 Task: Change text font to lexend.
Action: Mouse moved to (467, 330)
Screenshot: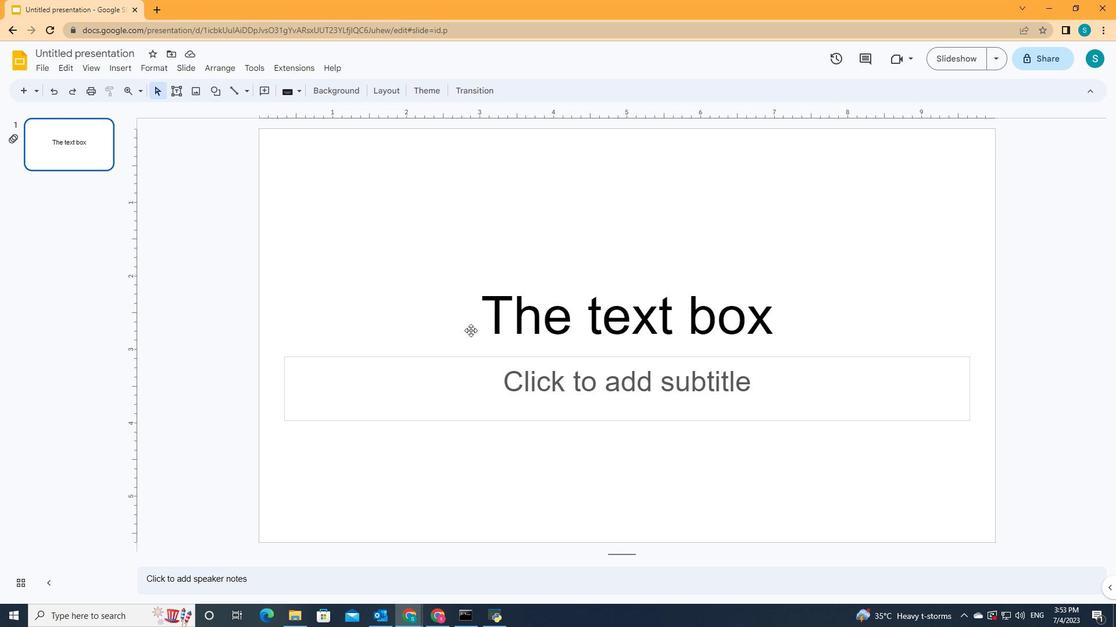 
Action: Mouse pressed left at (467, 330)
Screenshot: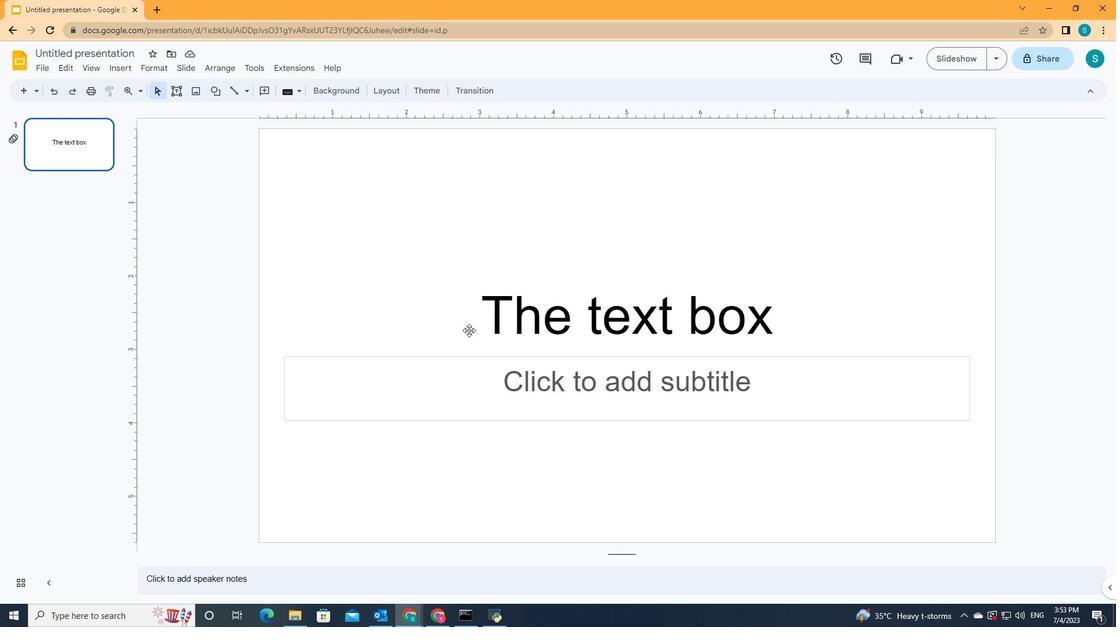 
Action: Mouse moved to (471, 307)
Screenshot: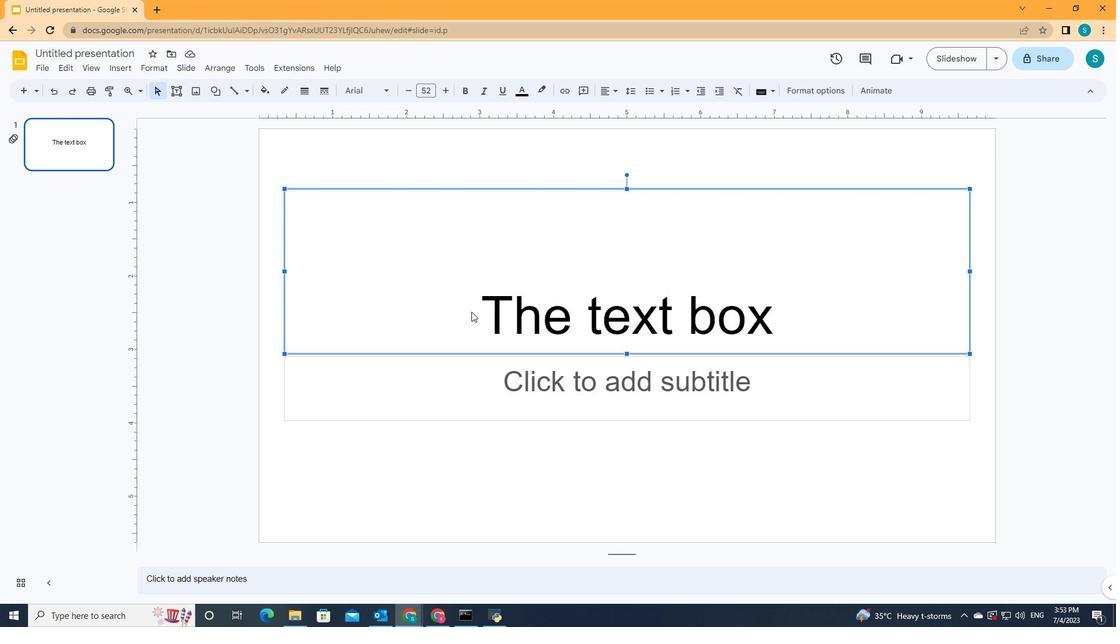 
Action: Mouse pressed left at (471, 307)
Screenshot: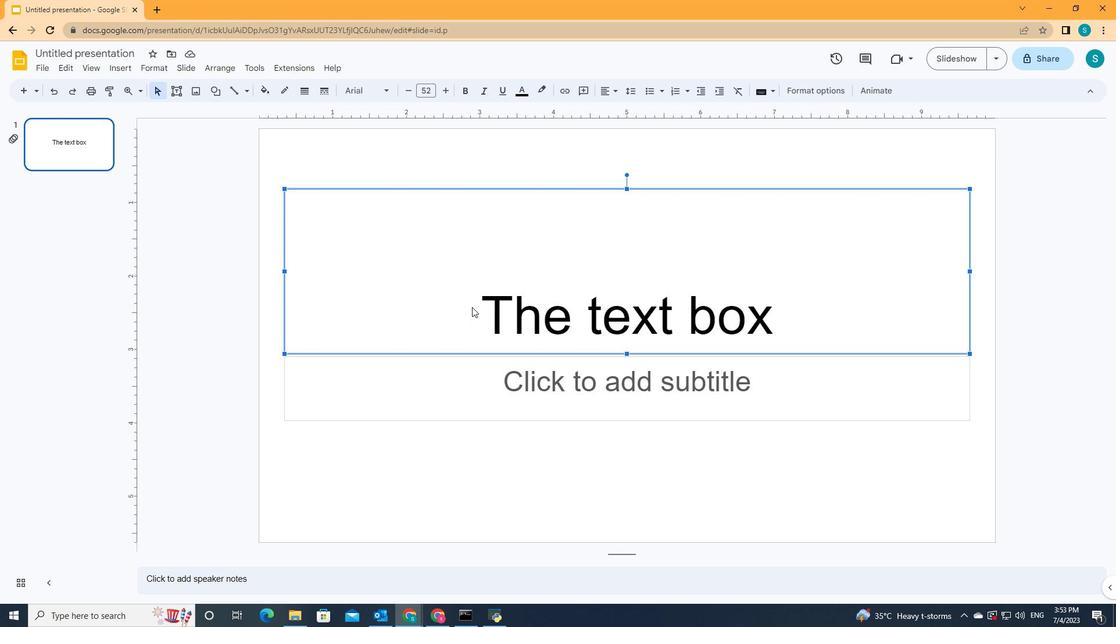 
Action: Mouse pressed left at (471, 307)
Screenshot: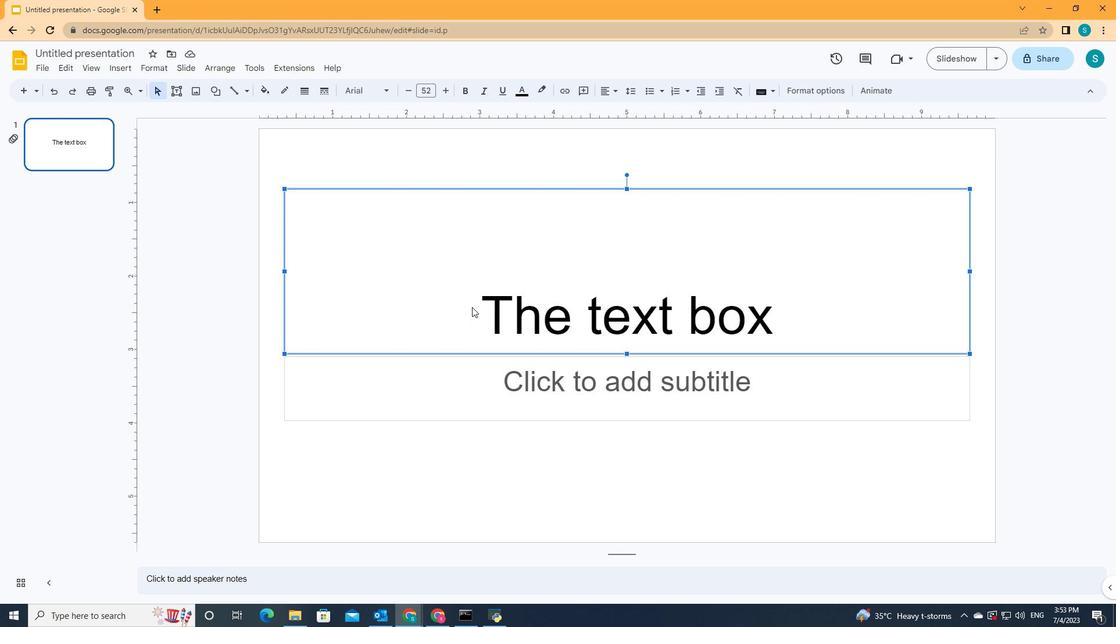 
Action: Key pressed ctrl+A
Screenshot: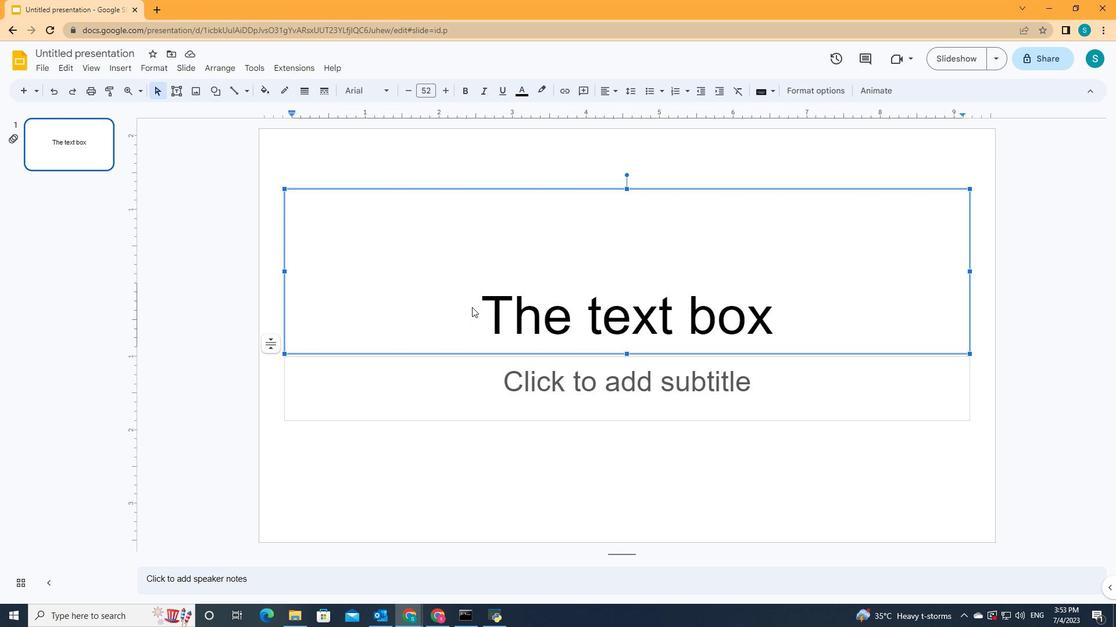 
Action: Mouse moved to (386, 91)
Screenshot: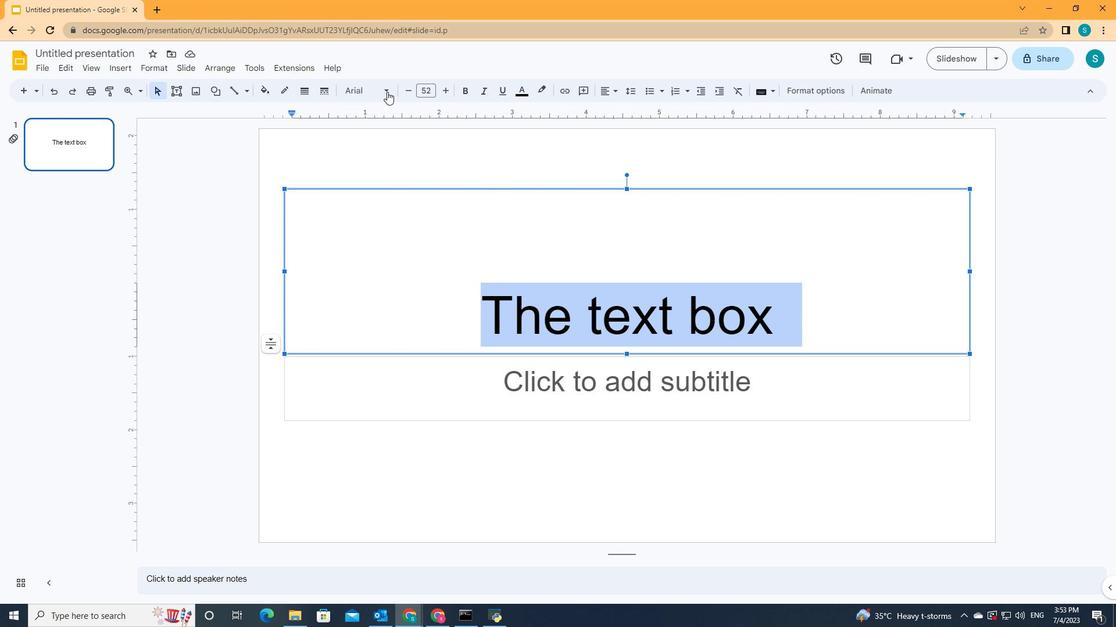 
Action: Mouse pressed left at (386, 91)
Screenshot: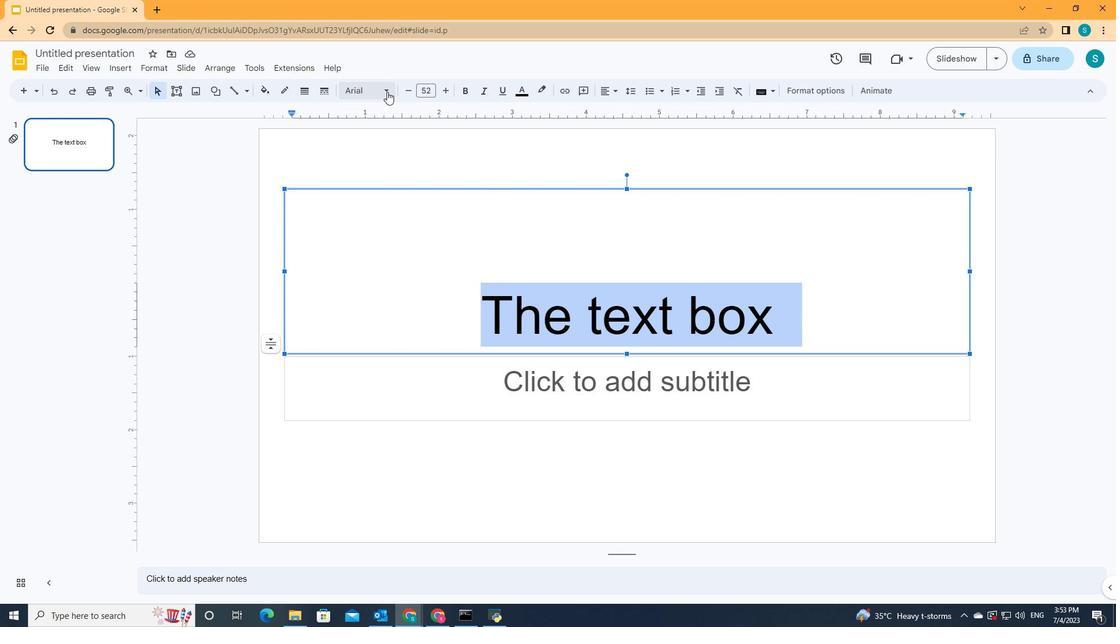 
Action: Mouse moved to (384, 491)
Screenshot: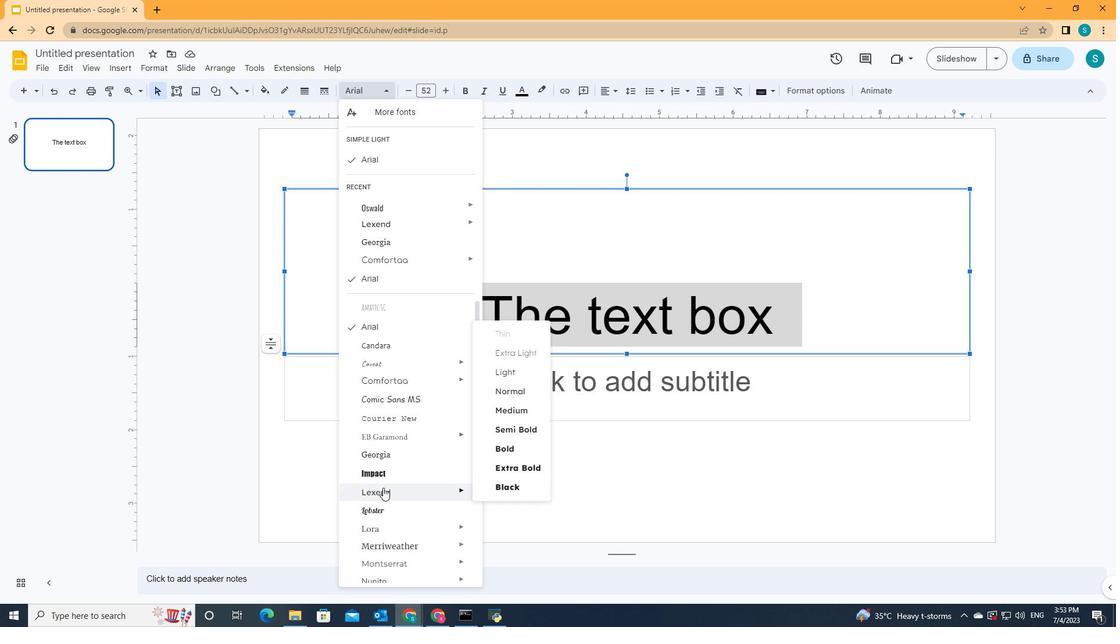 
Action: Mouse pressed left at (384, 491)
Screenshot: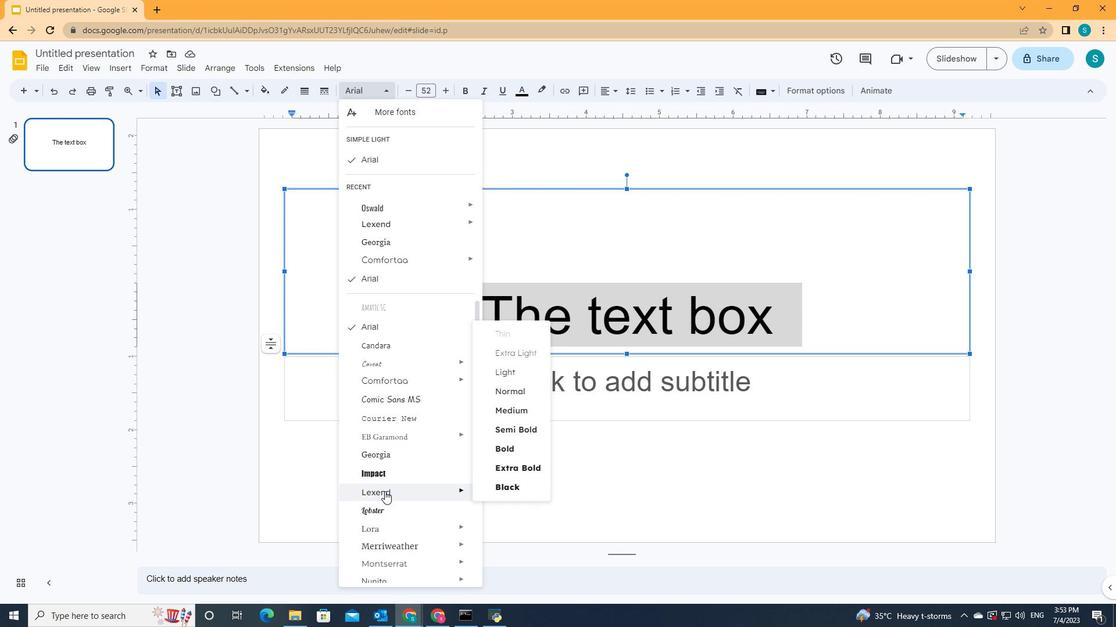 
